 Task: Search any quick test from the list
Action: Mouse scrolled (140, 174) with delta (0, 0)
Screenshot: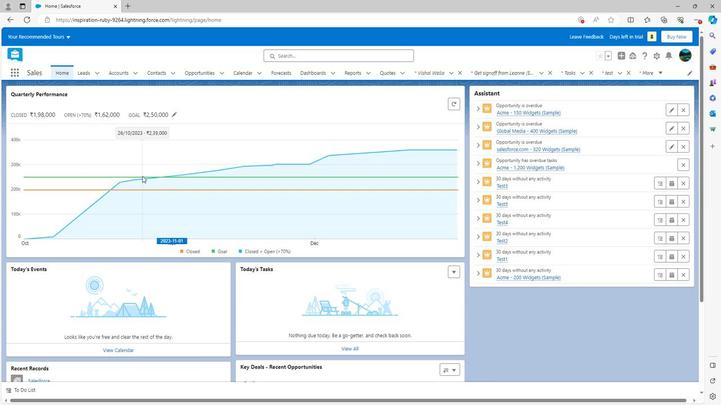 
Action: Mouse scrolled (140, 174) with delta (0, 0)
Screenshot: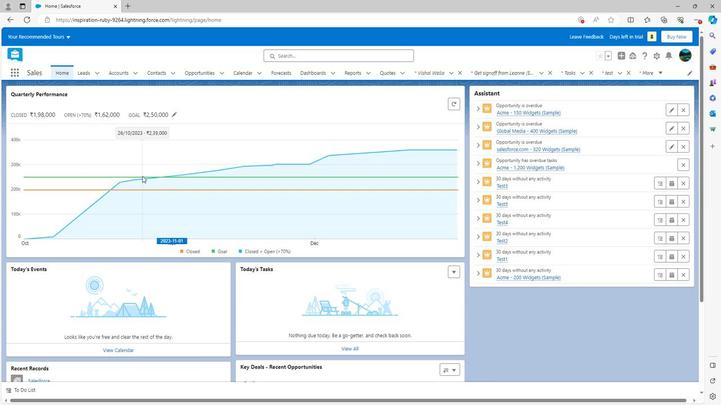 
Action: Mouse scrolled (140, 174) with delta (0, 0)
Screenshot: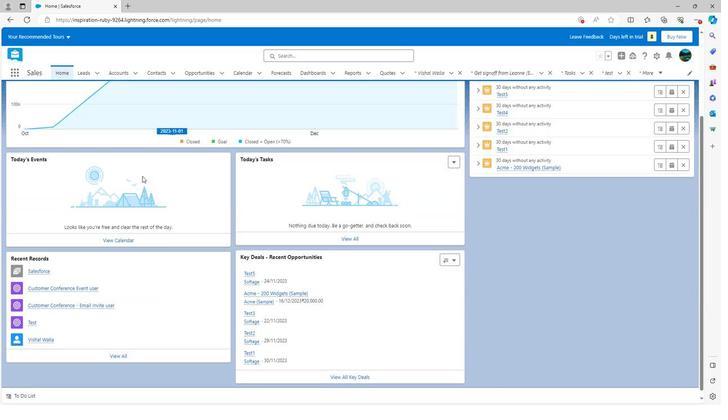 
Action: Mouse moved to (140, 174)
Screenshot: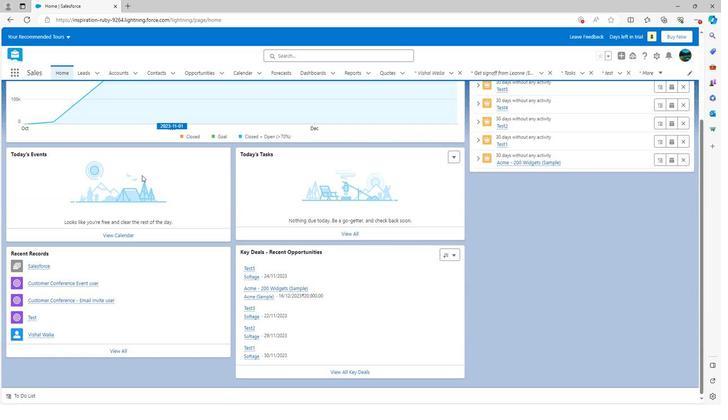 
Action: Mouse scrolled (140, 174) with delta (0, 0)
Screenshot: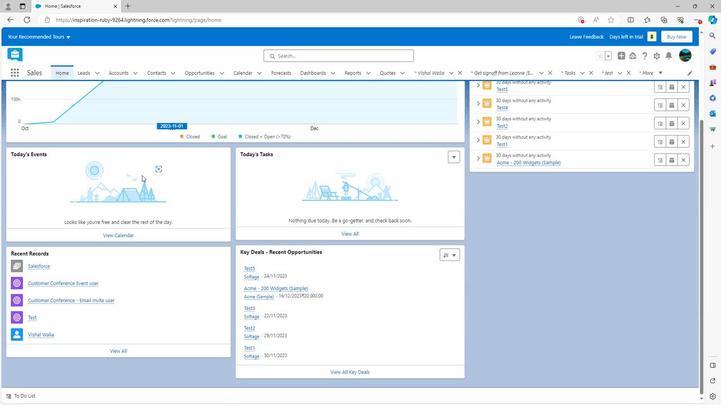 
Action: Mouse scrolled (140, 174) with delta (0, 0)
Screenshot: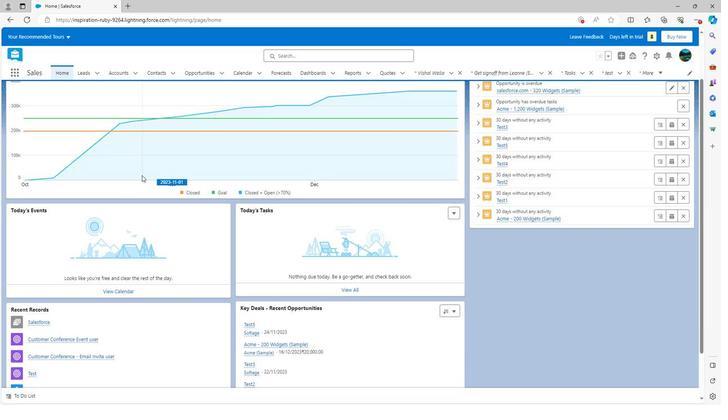 
Action: Mouse scrolled (140, 174) with delta (0, 0)
Screenshot: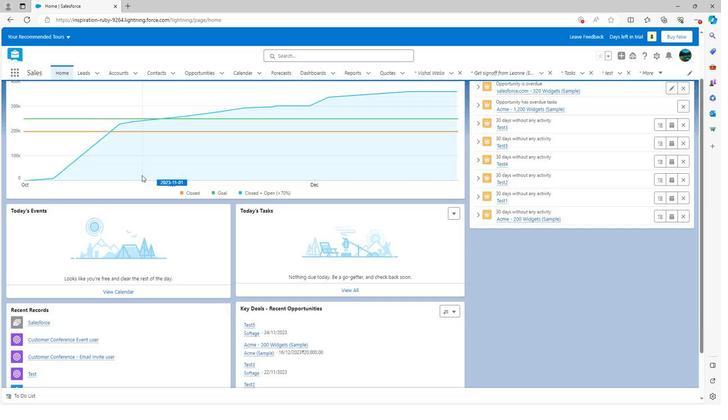
Action: Mouse scrolled (140, 174) with delta (0, 0)
Screenshot: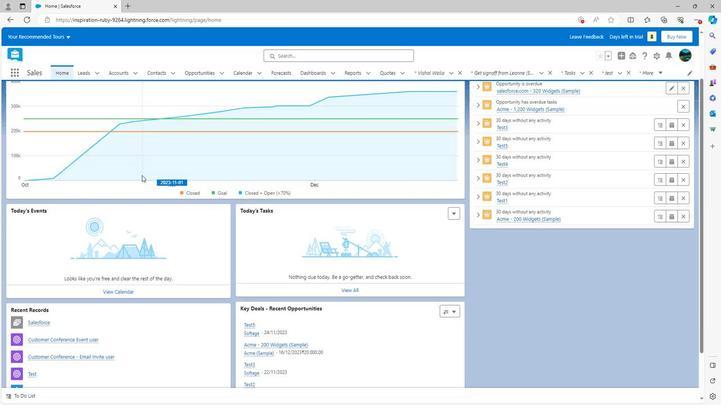 
Action: Mouse moved to (11, 72)
Screenshot: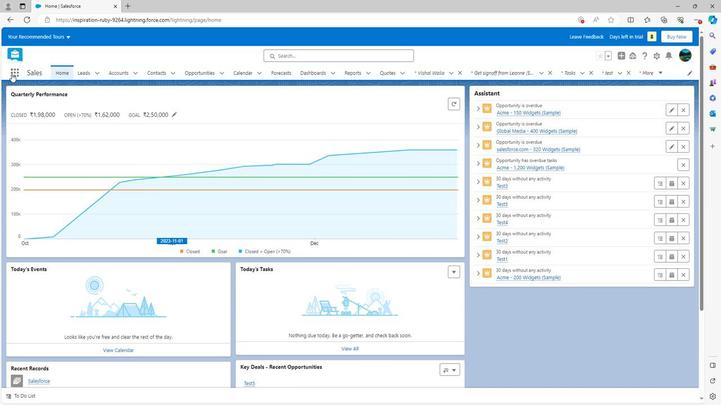 
Action: Mouse pressed left at (11, 72)
Screenshot: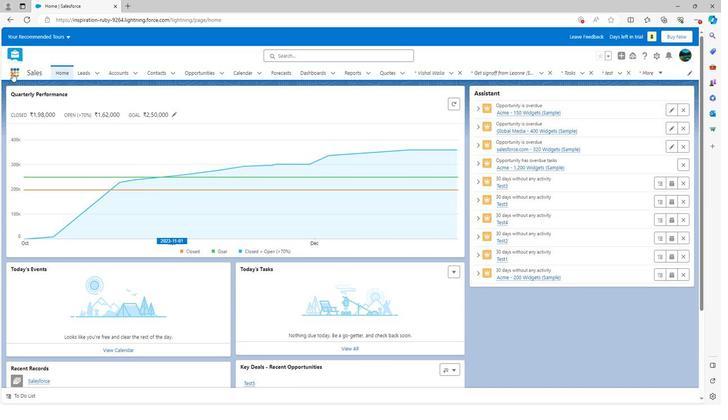 
Action: Mouse moved to (11, 71)
Screenshot: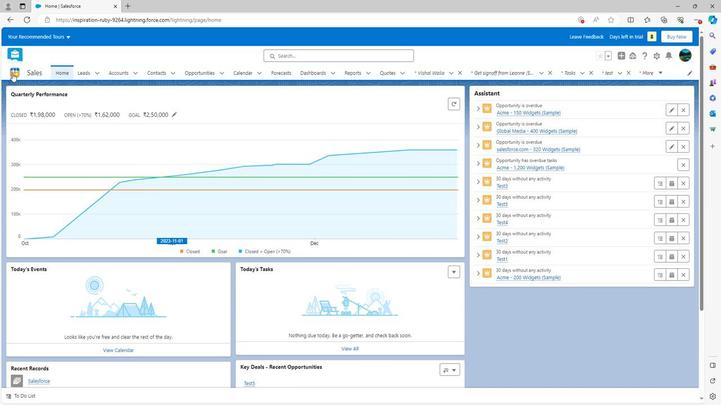 
Action: Key pressed quick
Screenshot: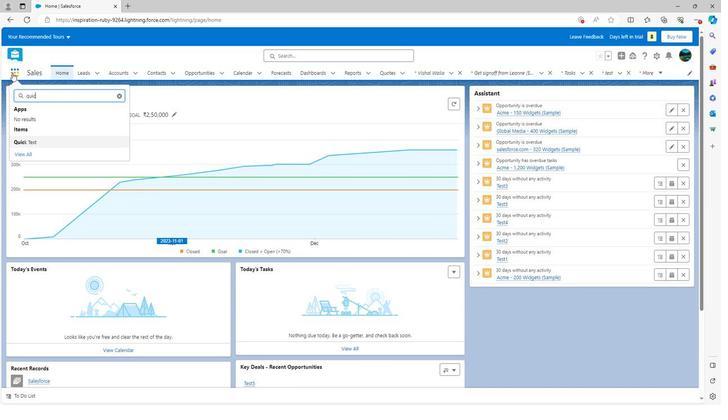
Action: Mouse moved to (22, 140)
Screenshot: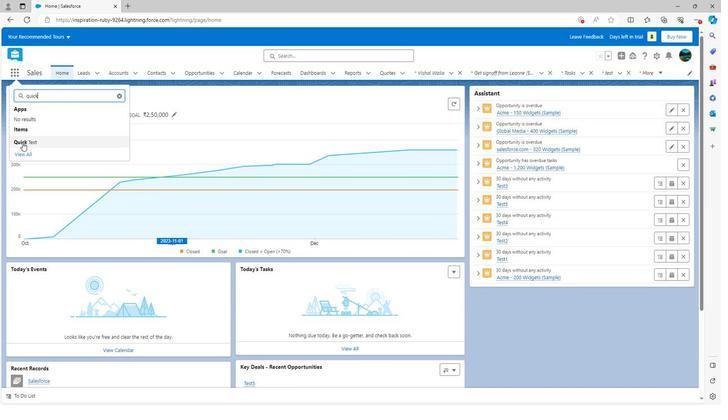 
Action: Mouse pressed left at (22, 140)
Screenshot: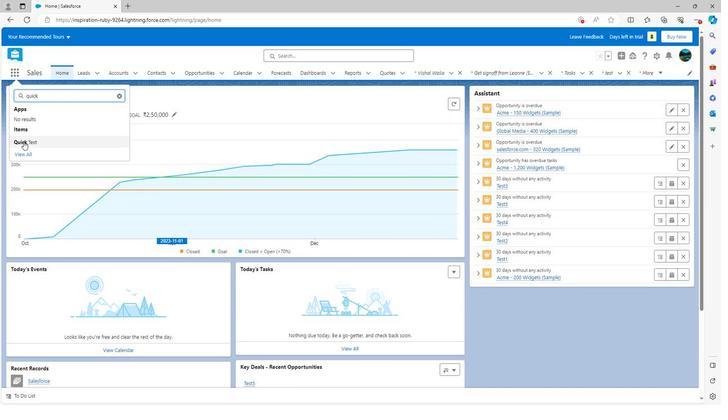 
Action: Mouse moved to (537, 101)
Screenshot: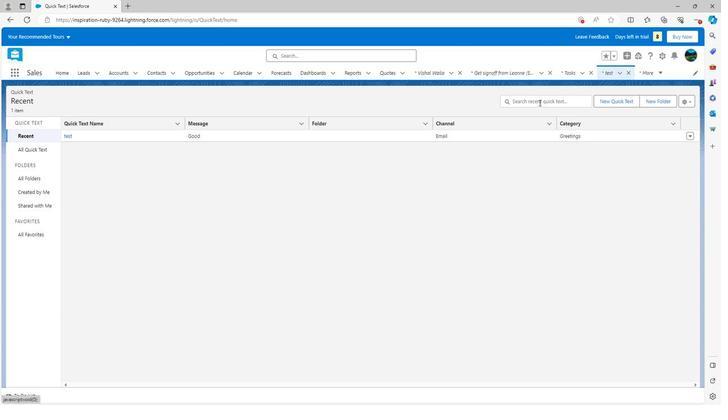 
Action: Mouse pressed left at (537, 101)
Screenshot: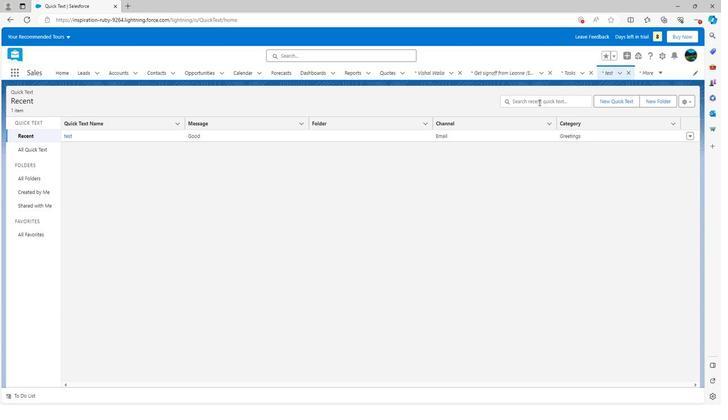 
Action: Mouse moved to (428, 89)
Screenshot: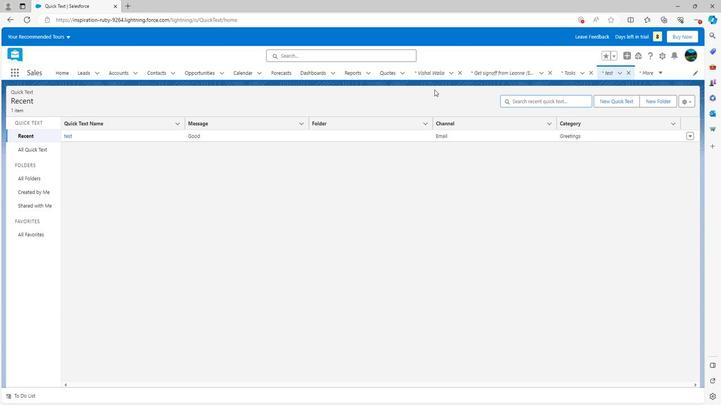 
Action: Key pressed test<Key.enter>
Screenshot: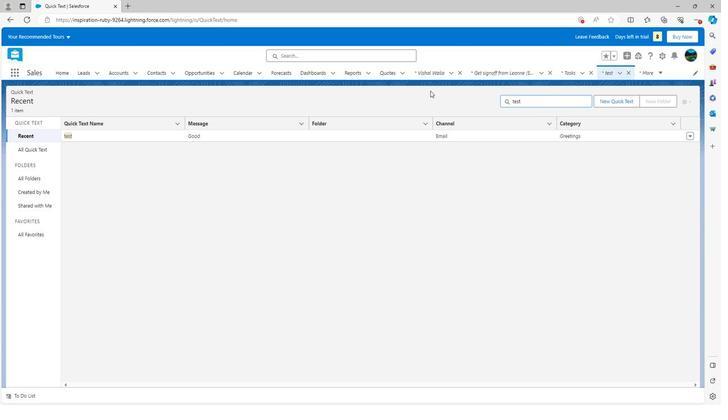 
Action: Mouse moved to (306, 147)
Screenshot: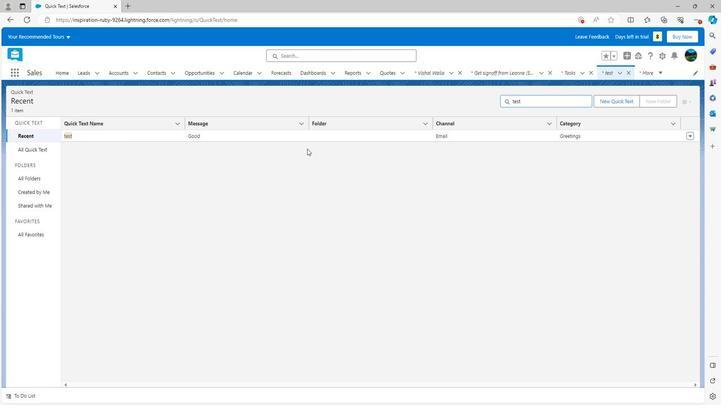 
